 Task: Add Farm Raised Coho Salmon Fillets Previously Frozen to the cart.
Action: Mouse pressed left at (27, 157)
Screenshot: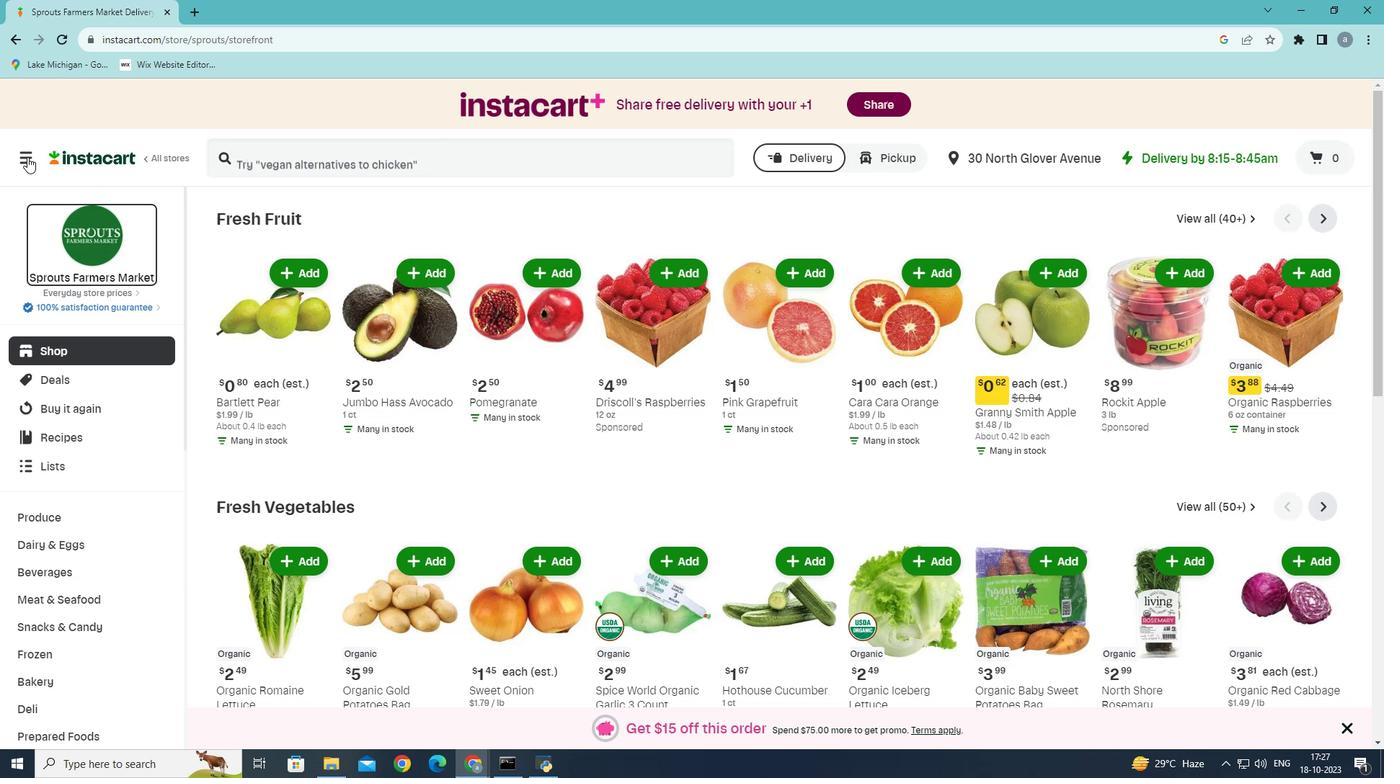 
Action: Mouse moved to (74, 414)
Screenshot: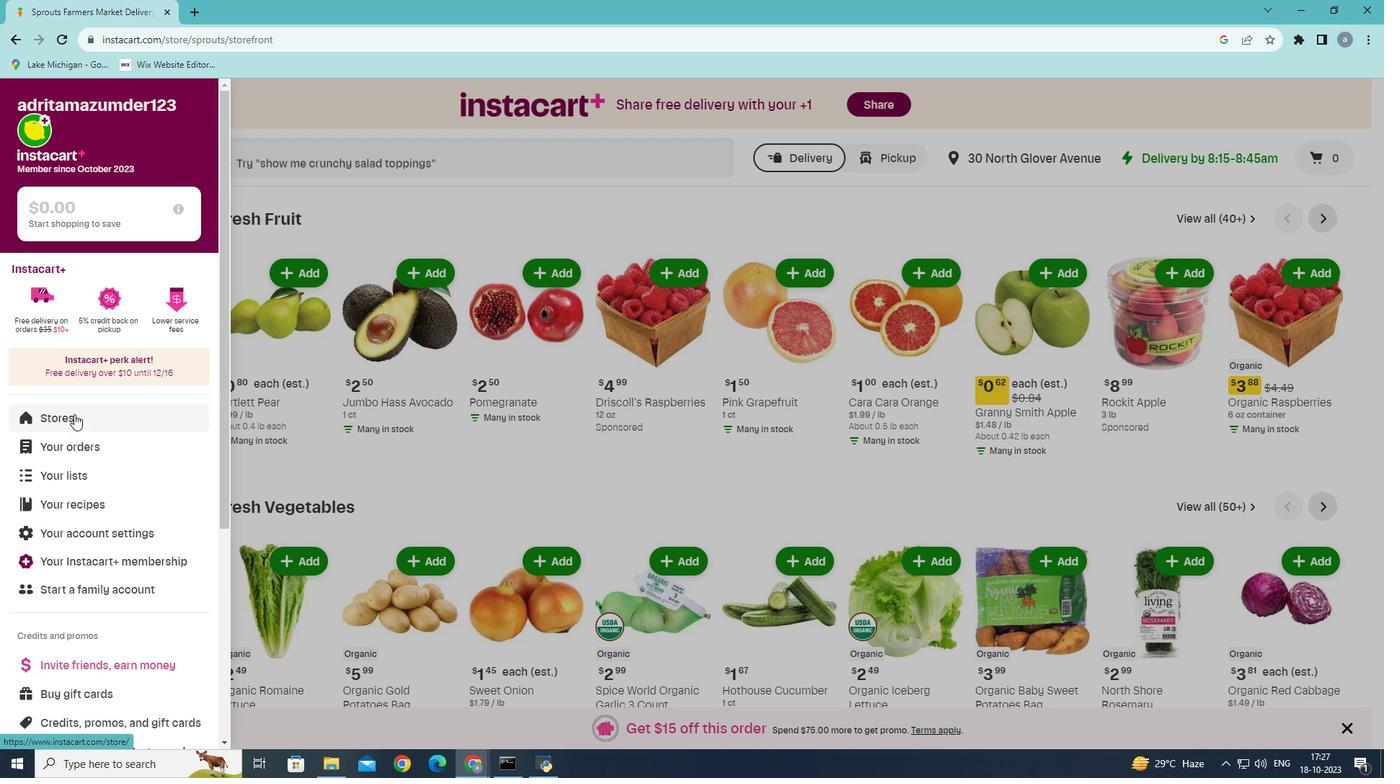 
Action: Mouse pressed left at (74, 414)
Screenshot: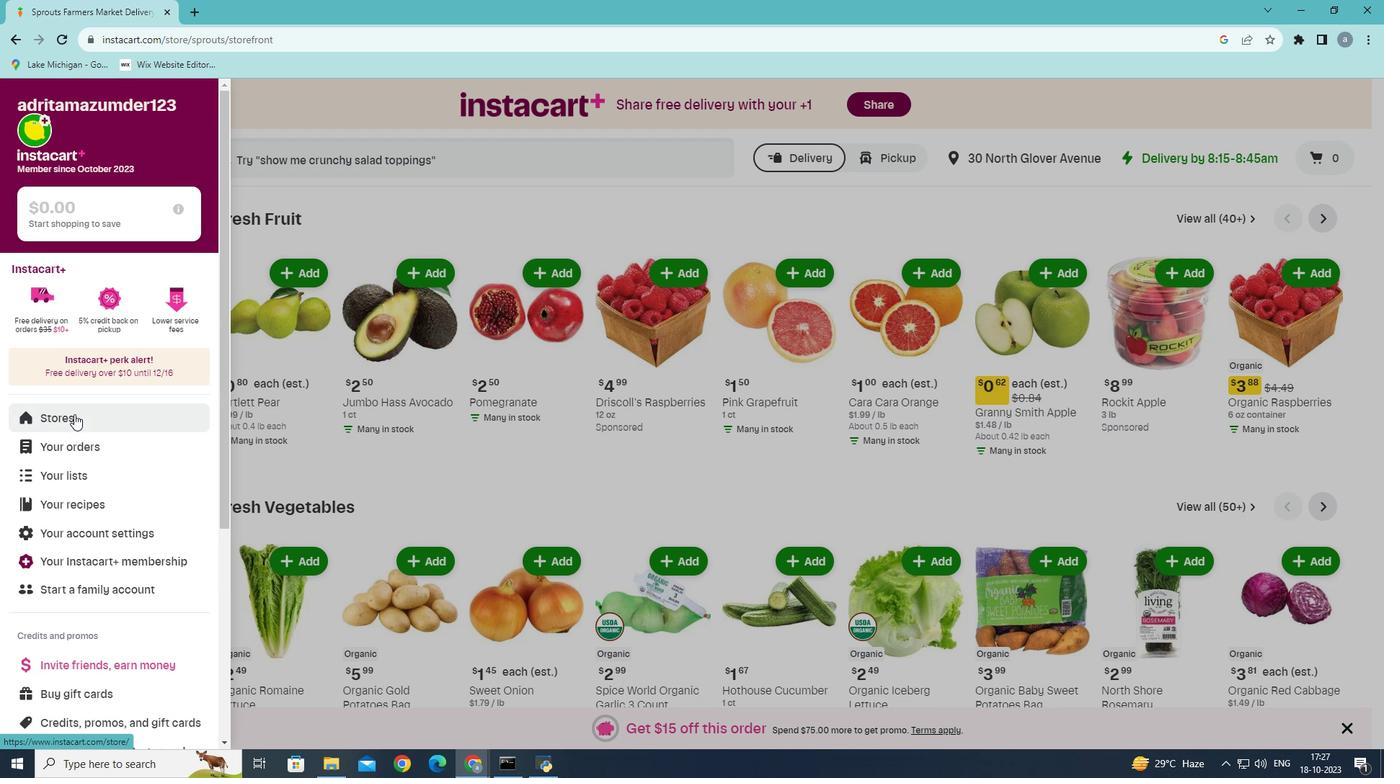 
Action: Mouse moved to (326, 161)
Screenshot: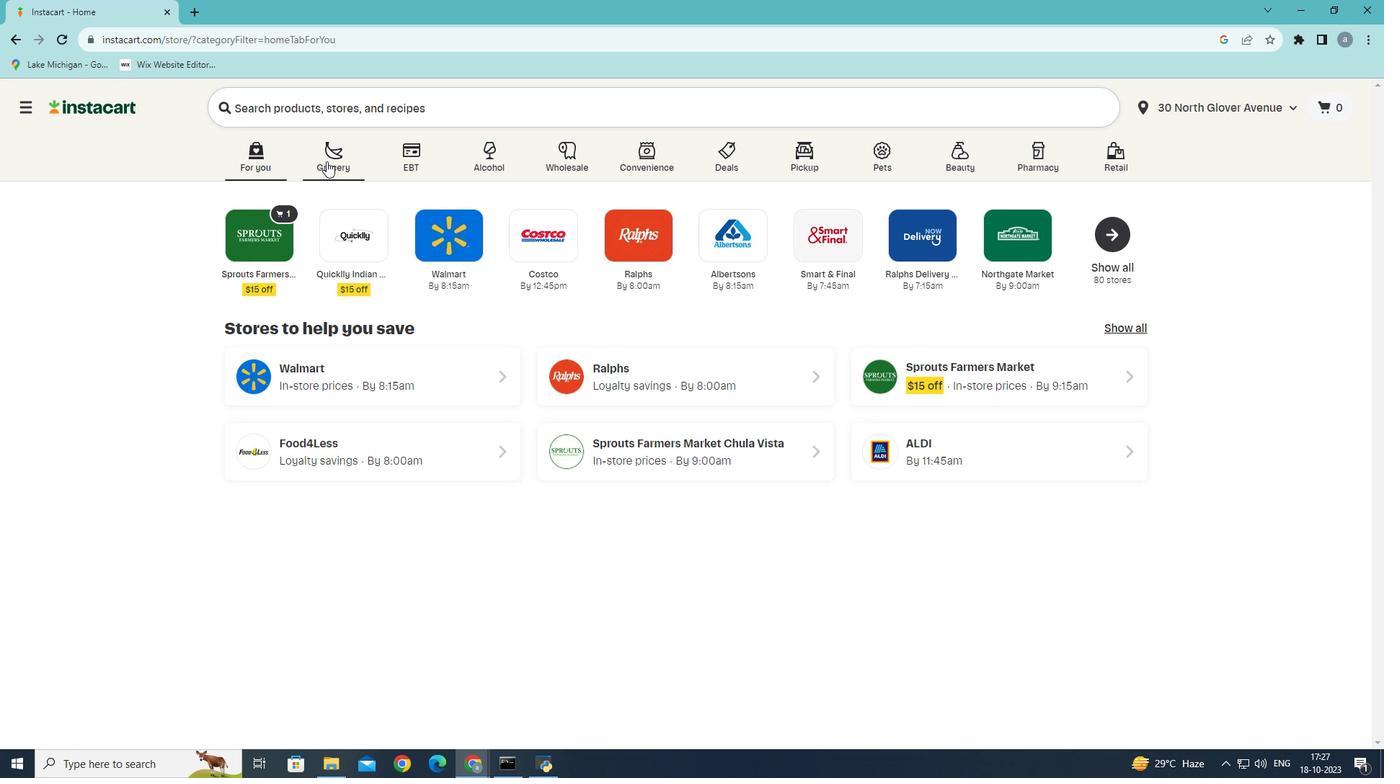 
Action: Mouse pressed left at (326, 161)
Screenshot: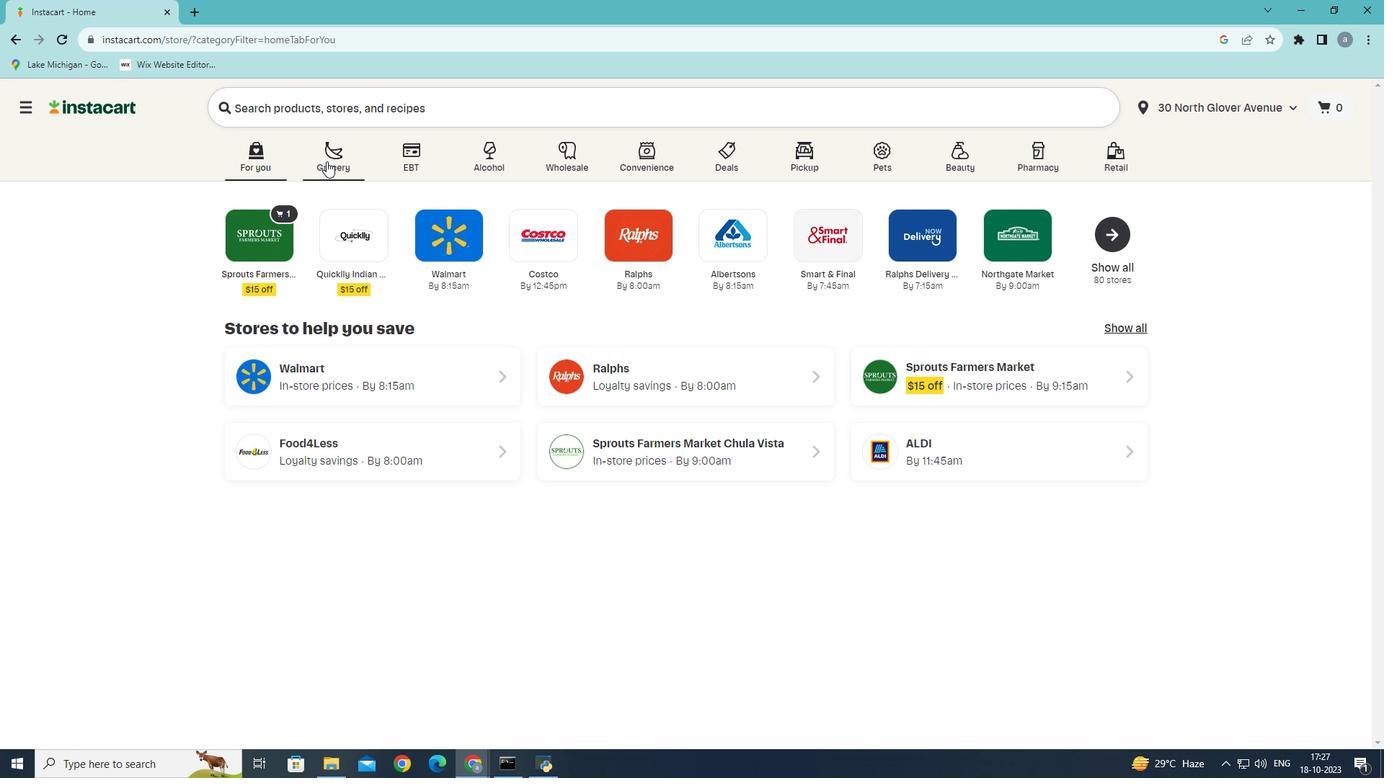 
Action: Mouse moved to (338, 420)
Screenshot: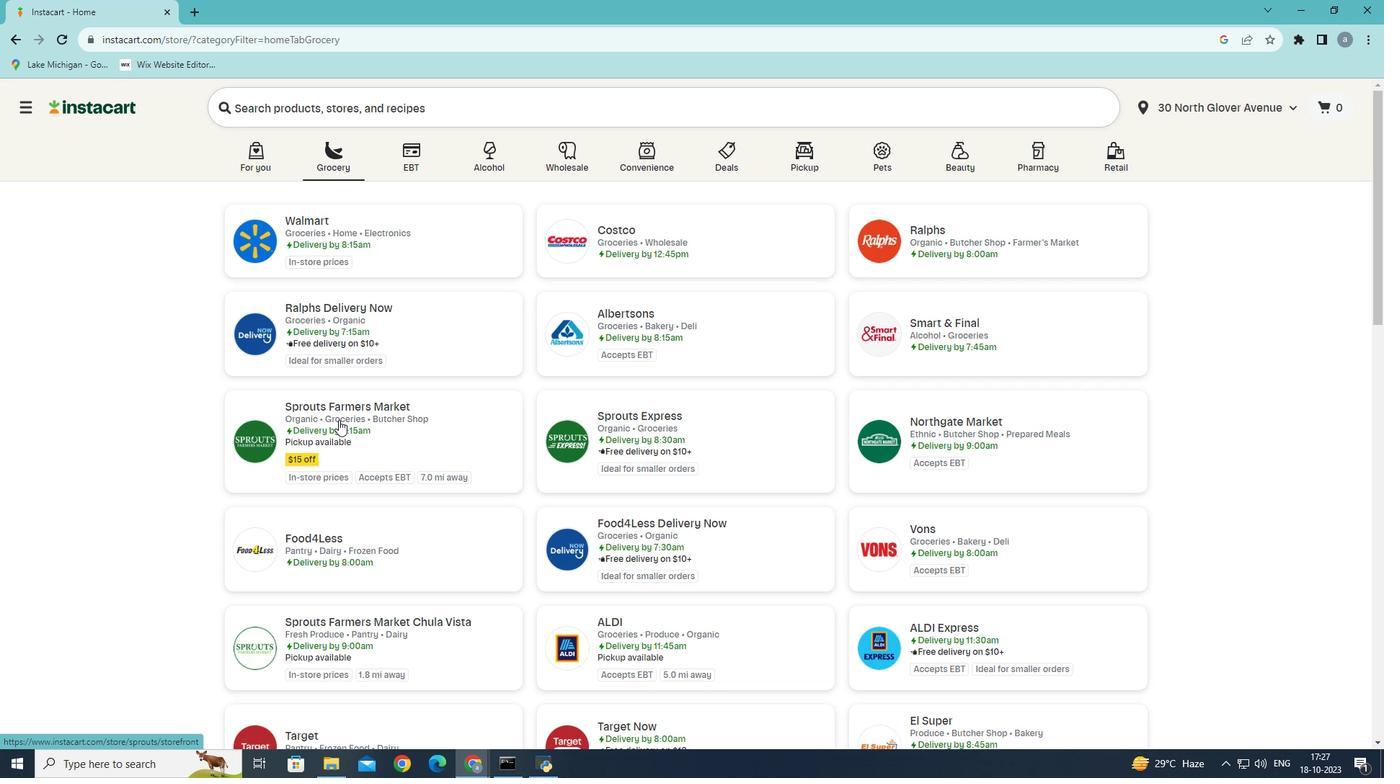 
Action: Mouse pressed left at (338, 420)
Screenshot: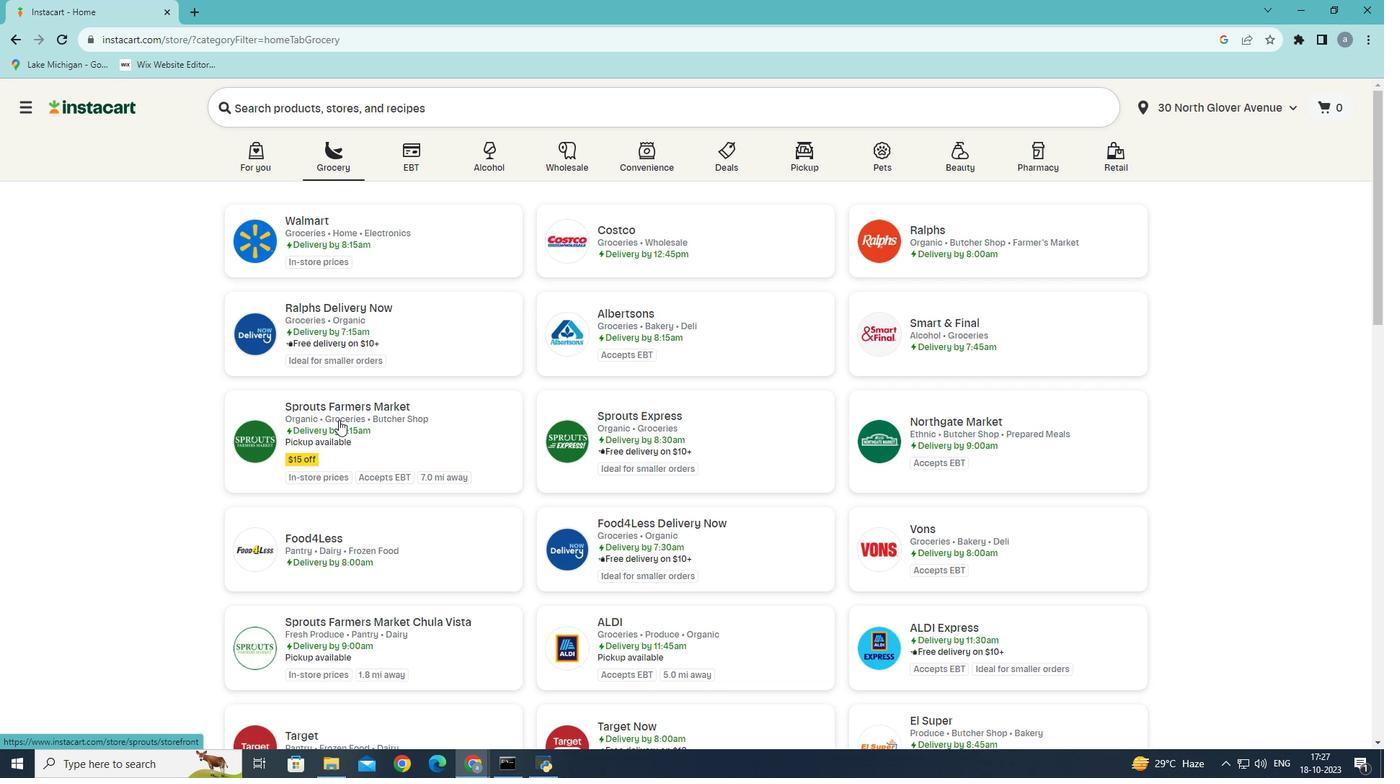 
Action: Mouse moved to (92, 596)
Screenshot: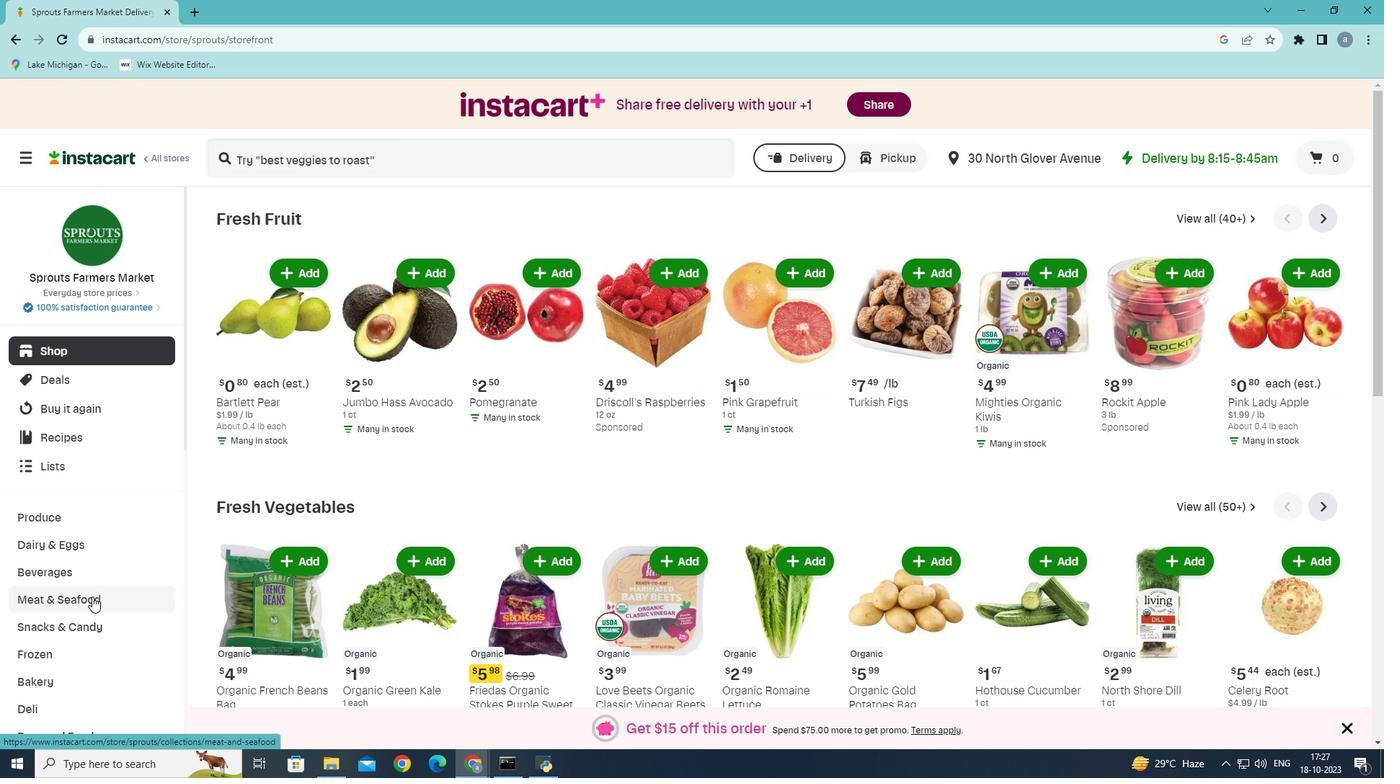 
Action: Mouse pressed left at (92, 596)
Screenshot: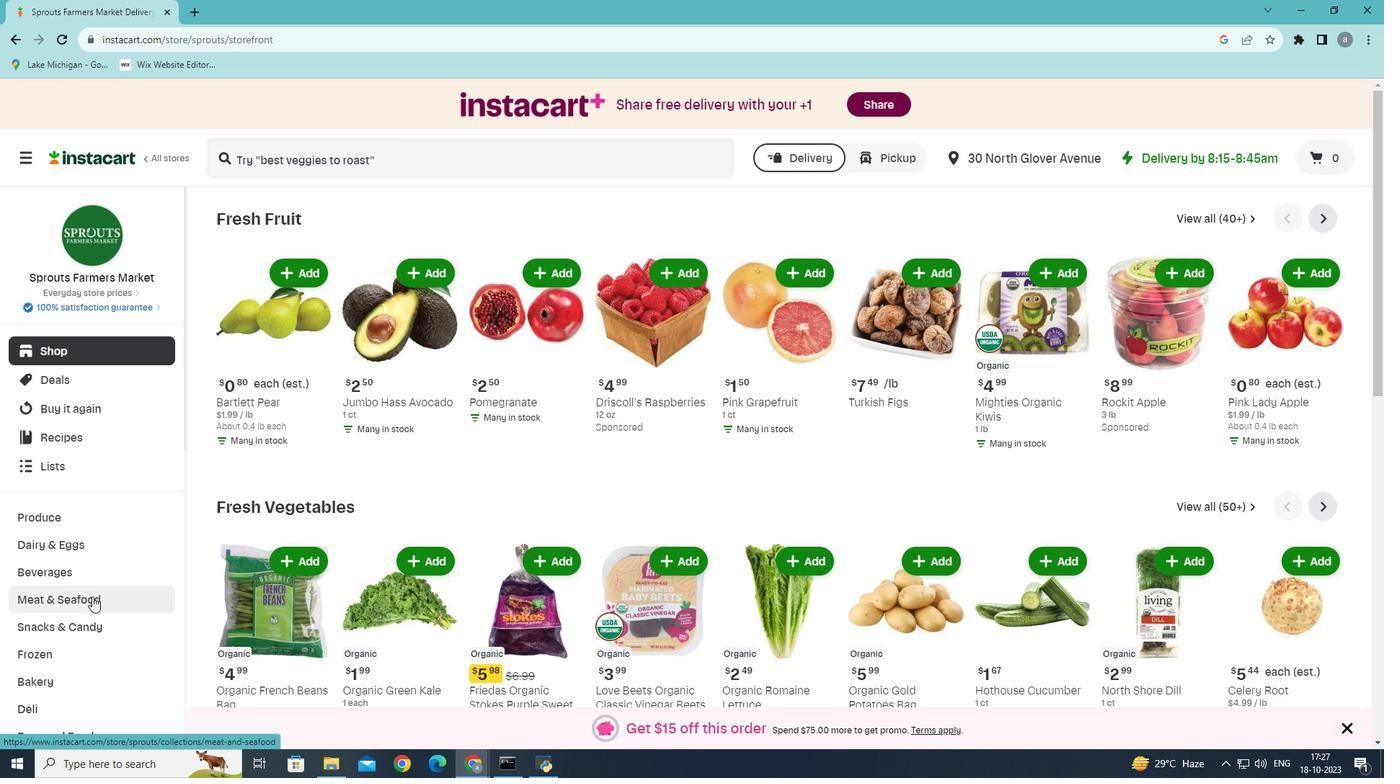 
Action: Mouse moved to (575, 257)
Screenshot: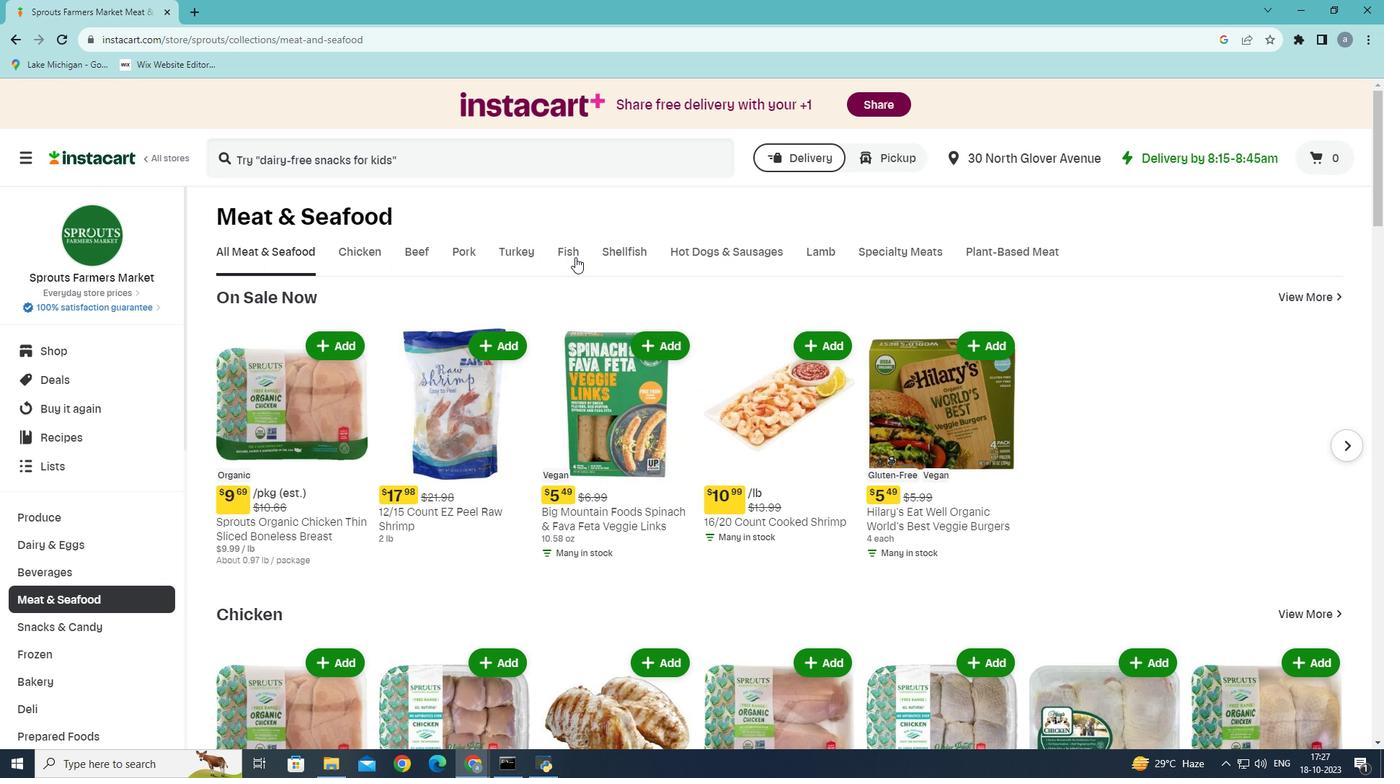 
Action: Mouse pressed left at (575, 257)
Screenshot: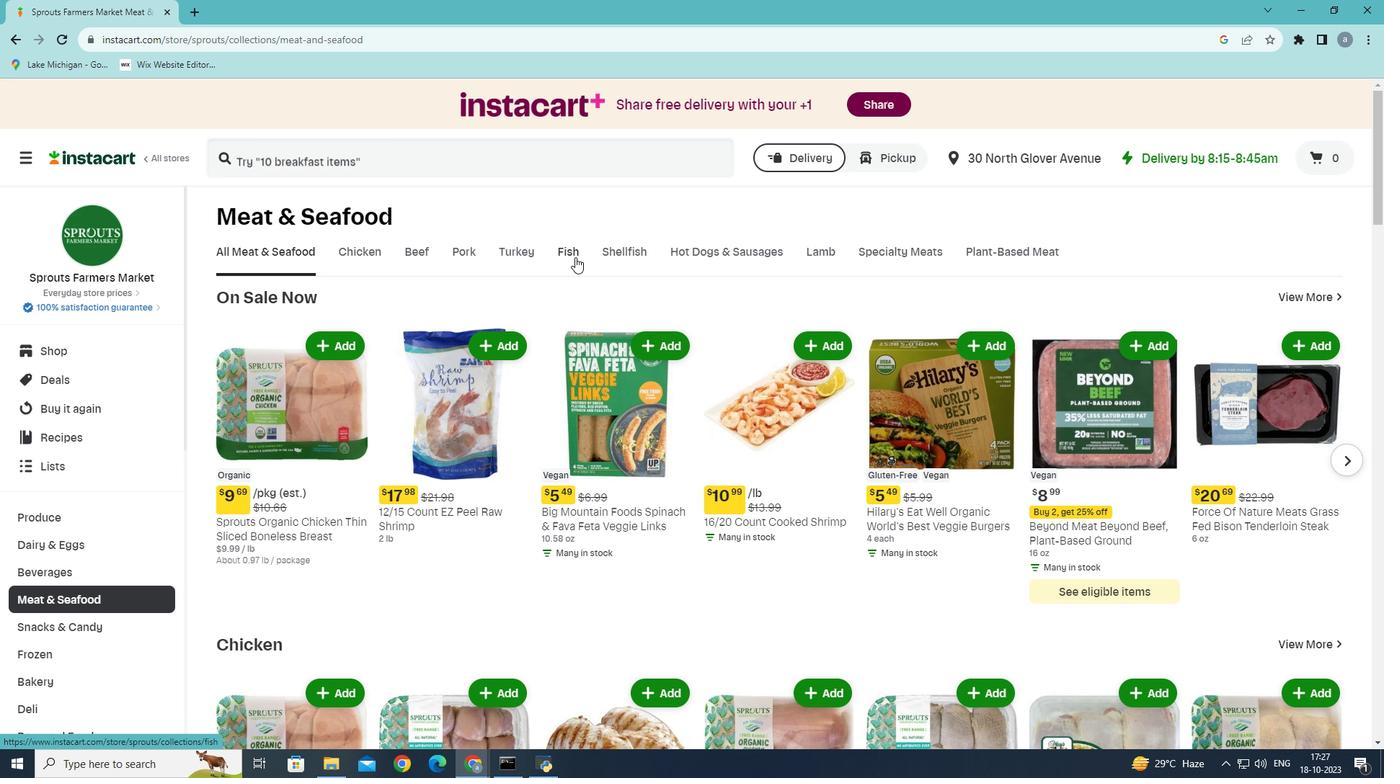 
Action: Mouse moved to (619, 467)
Screenshot: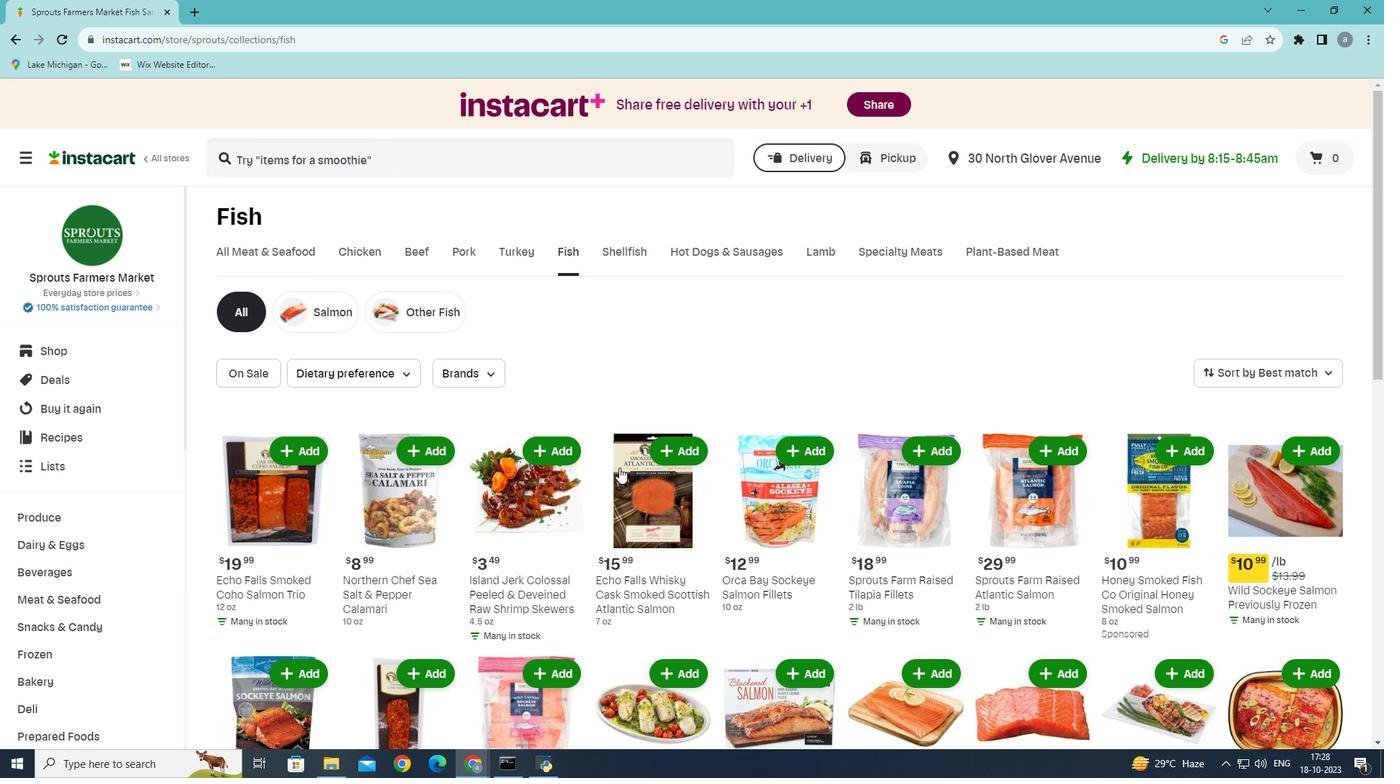 
Action: Mouse scrolled (619, 467) with delta (0, 0)
Screenshot: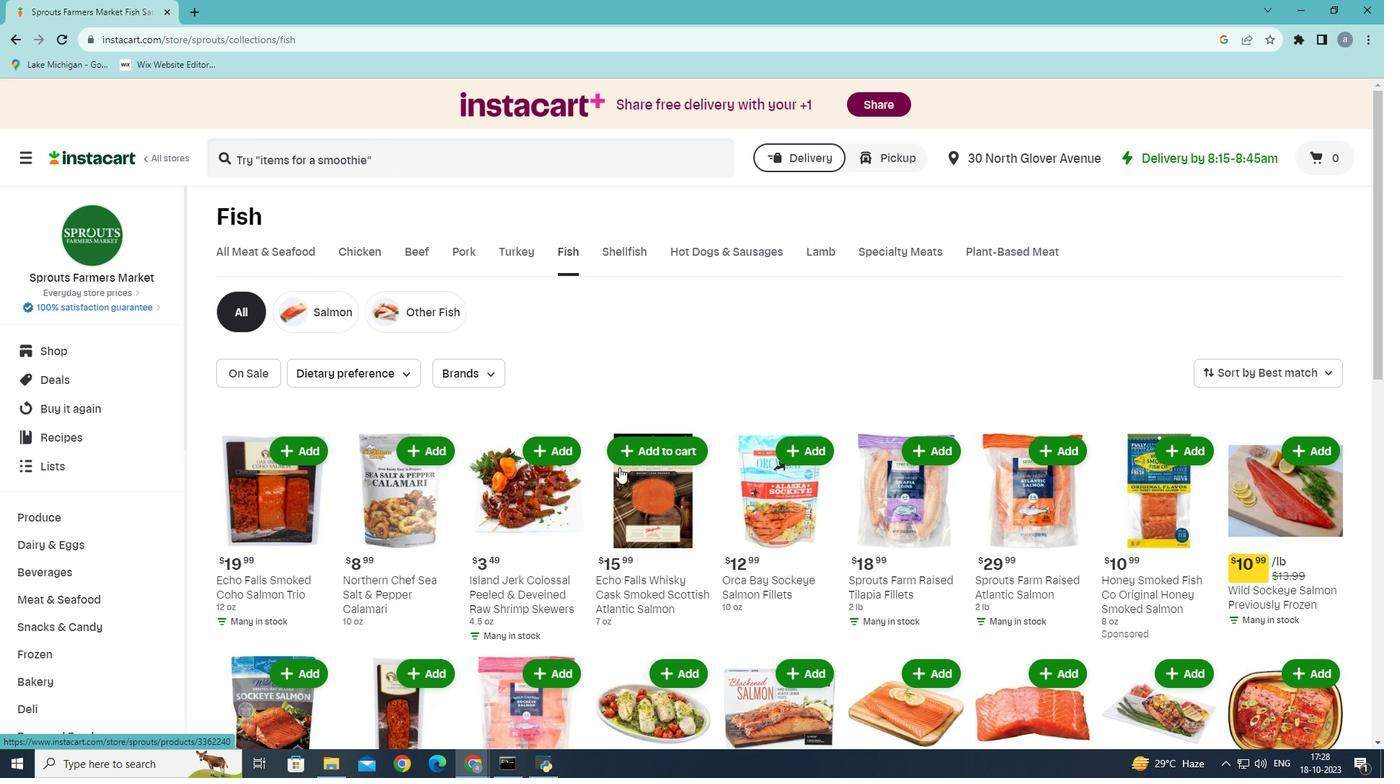 
Action: Mouse moved to (645, 503)
Screenshot: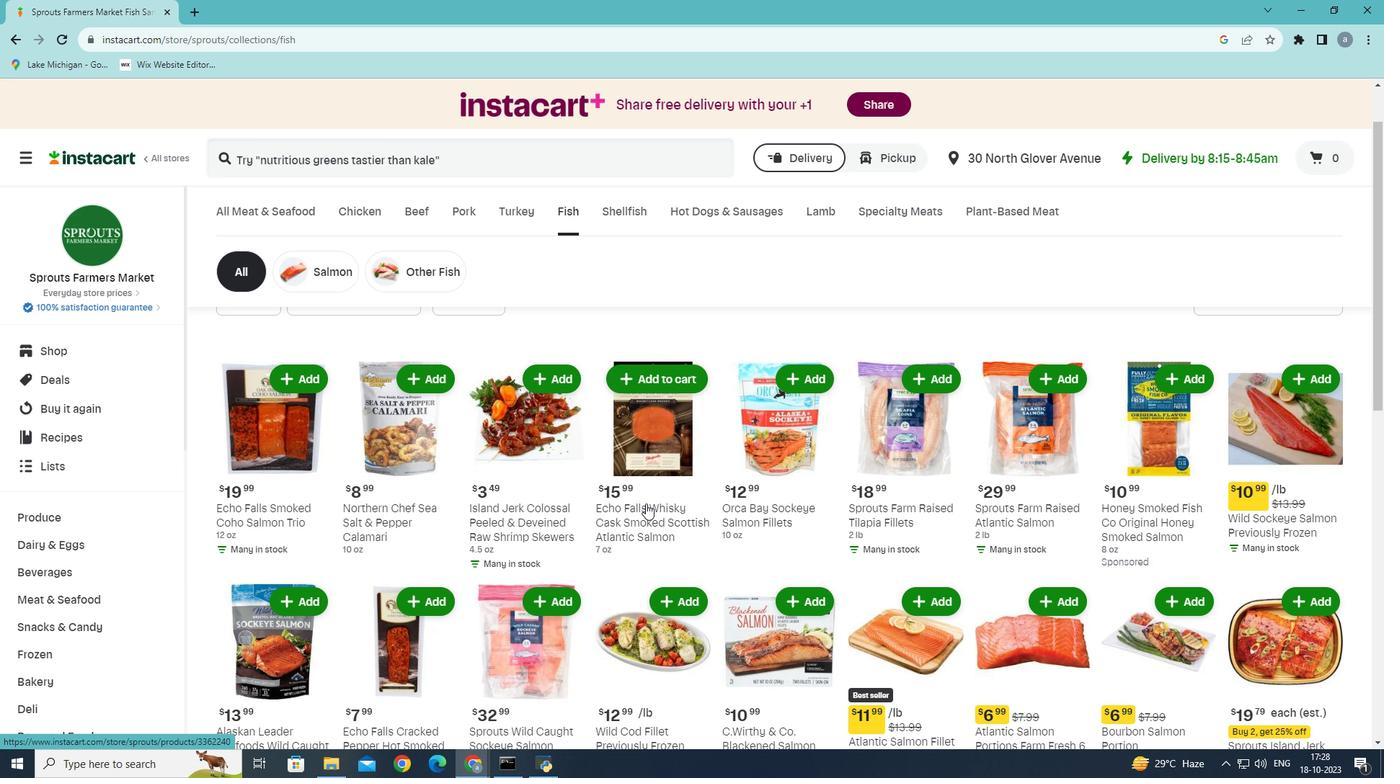 
Action: Mouse scrolled (645, 503) with delta (0, 0)
Screenshot: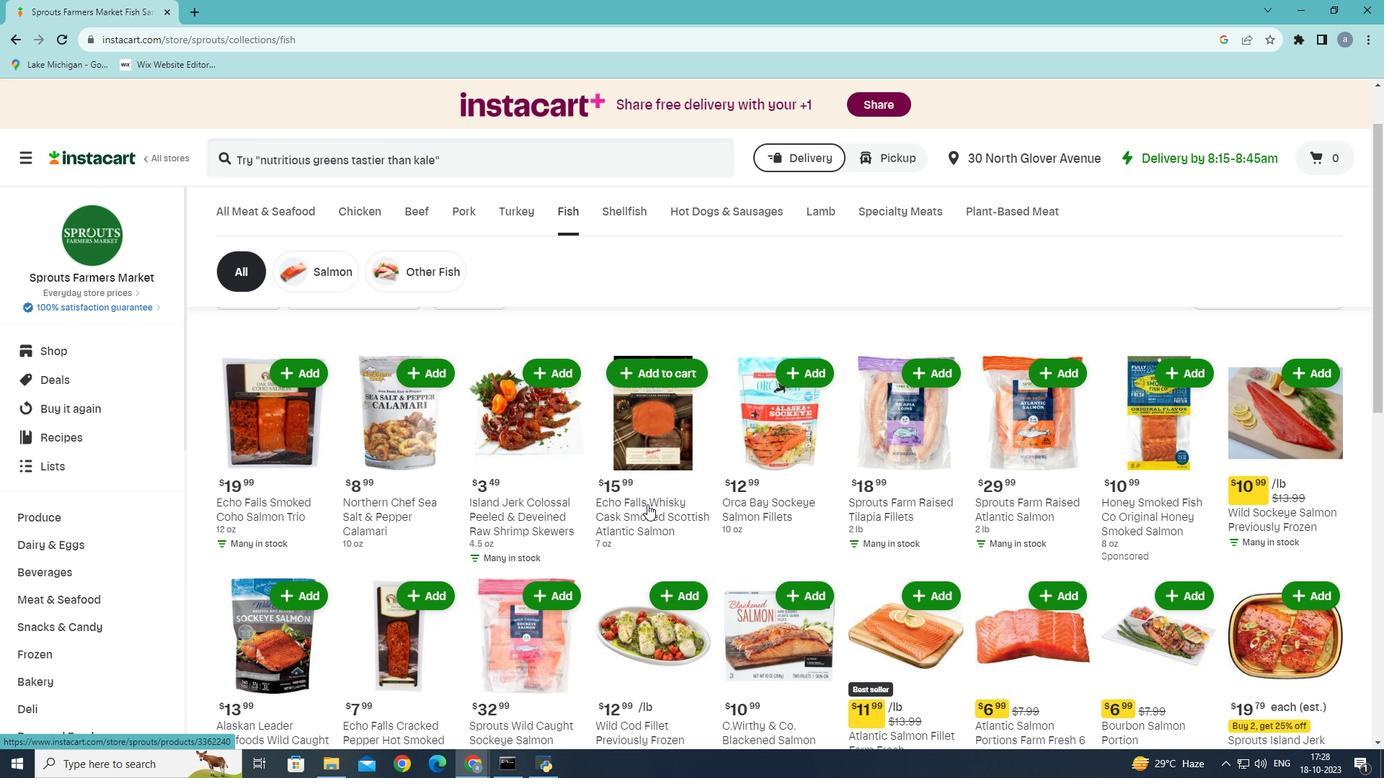 
Action: Mouse moved to (647, 504)
Screenshot: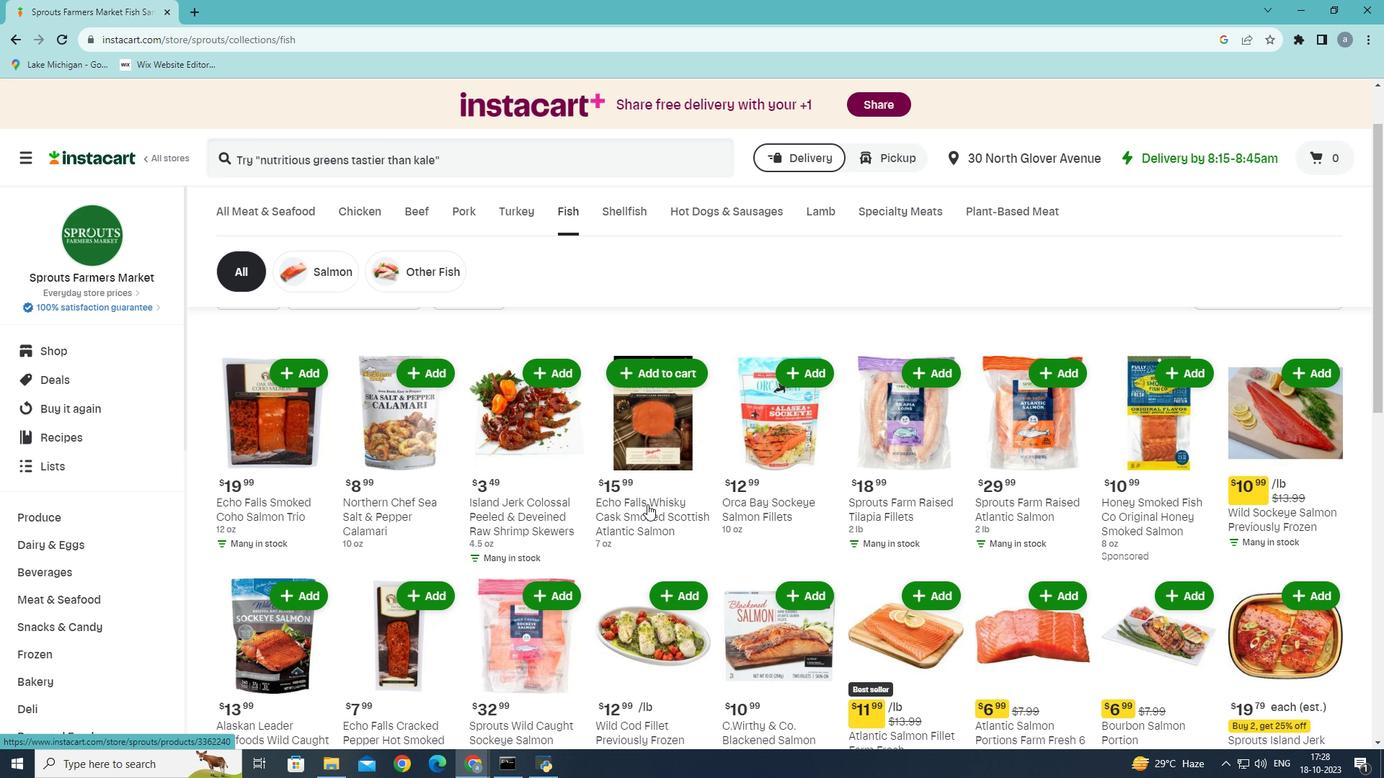 
Action: Mouse scrolled (647, 503) with delta (0, 0)
Screenshot: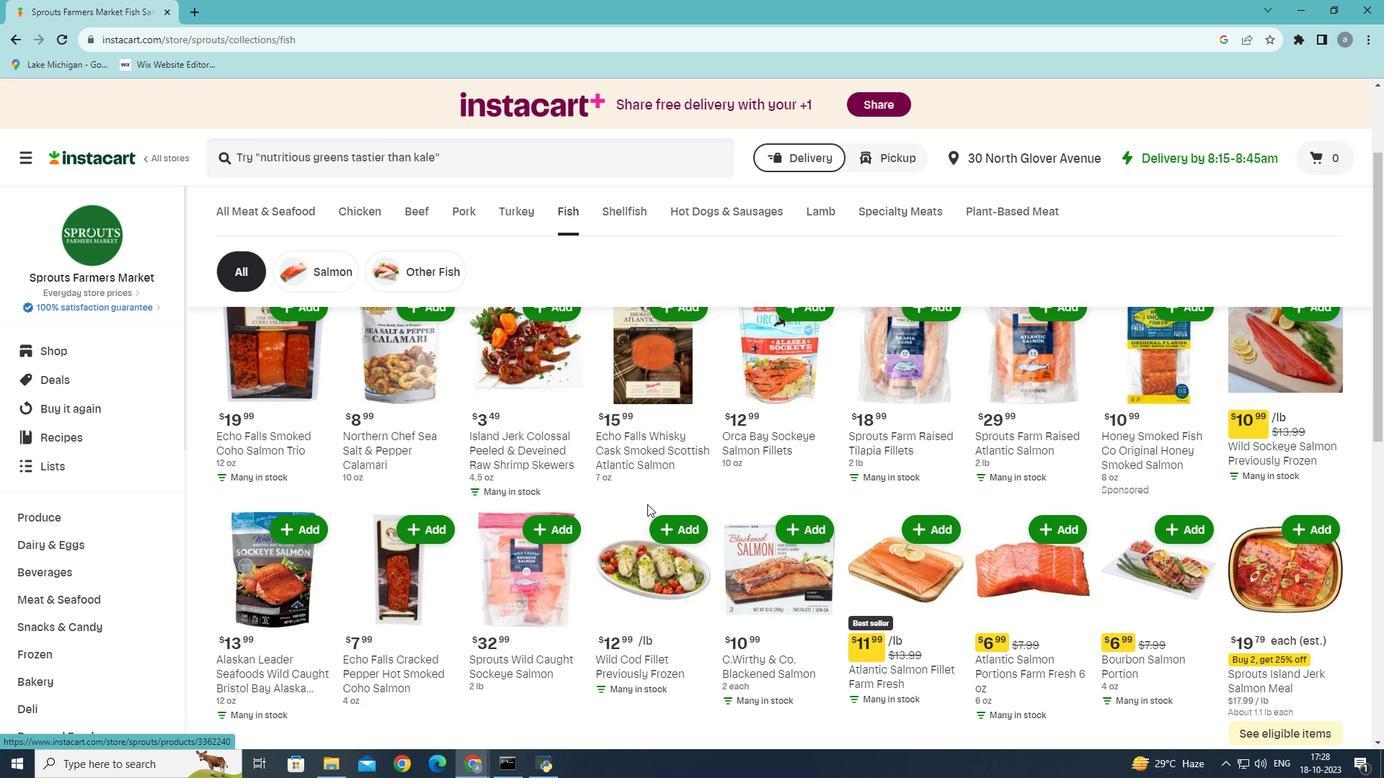 
Action: Mouse scrolled (647, 503) with delta (0, 0)
Screenshot: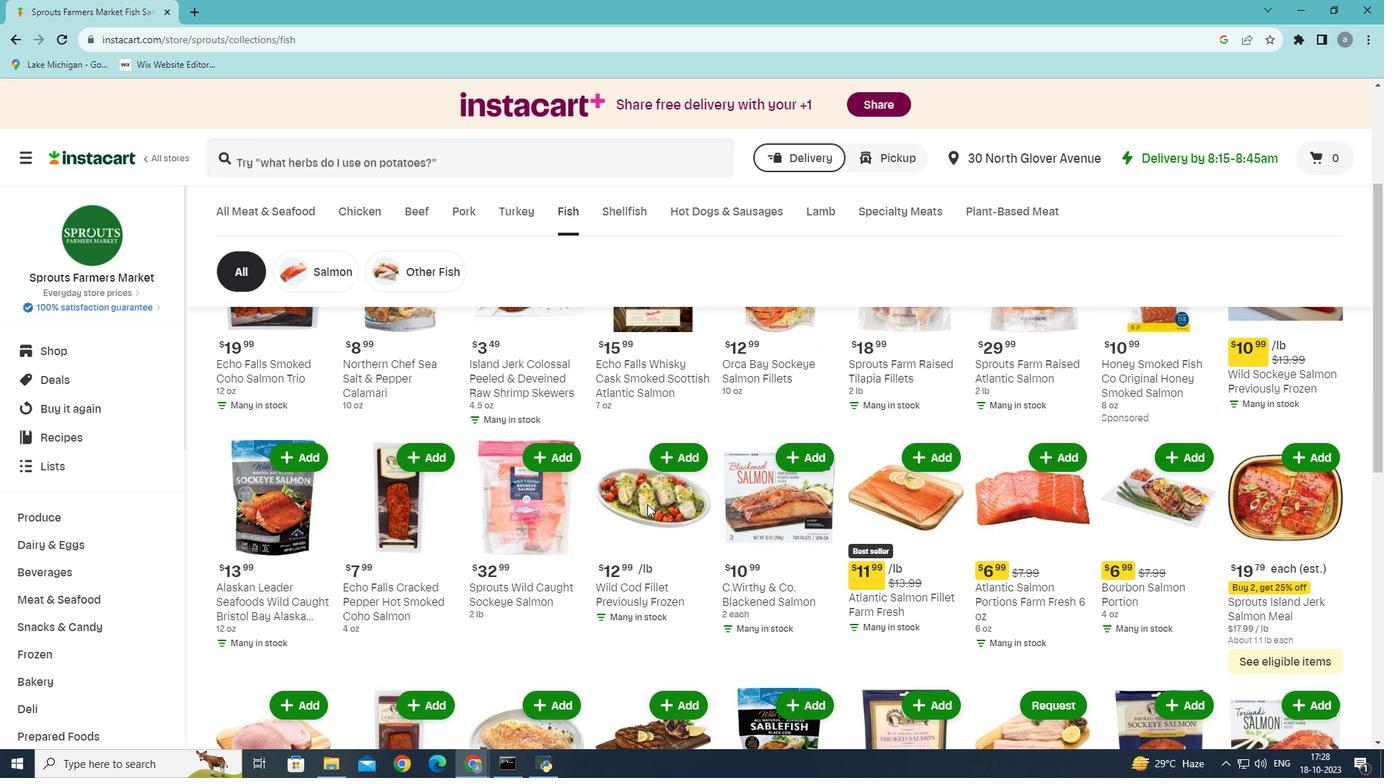 
Action: Mouse scrolled (647, 503) with delta (0, 0)
Screenshot: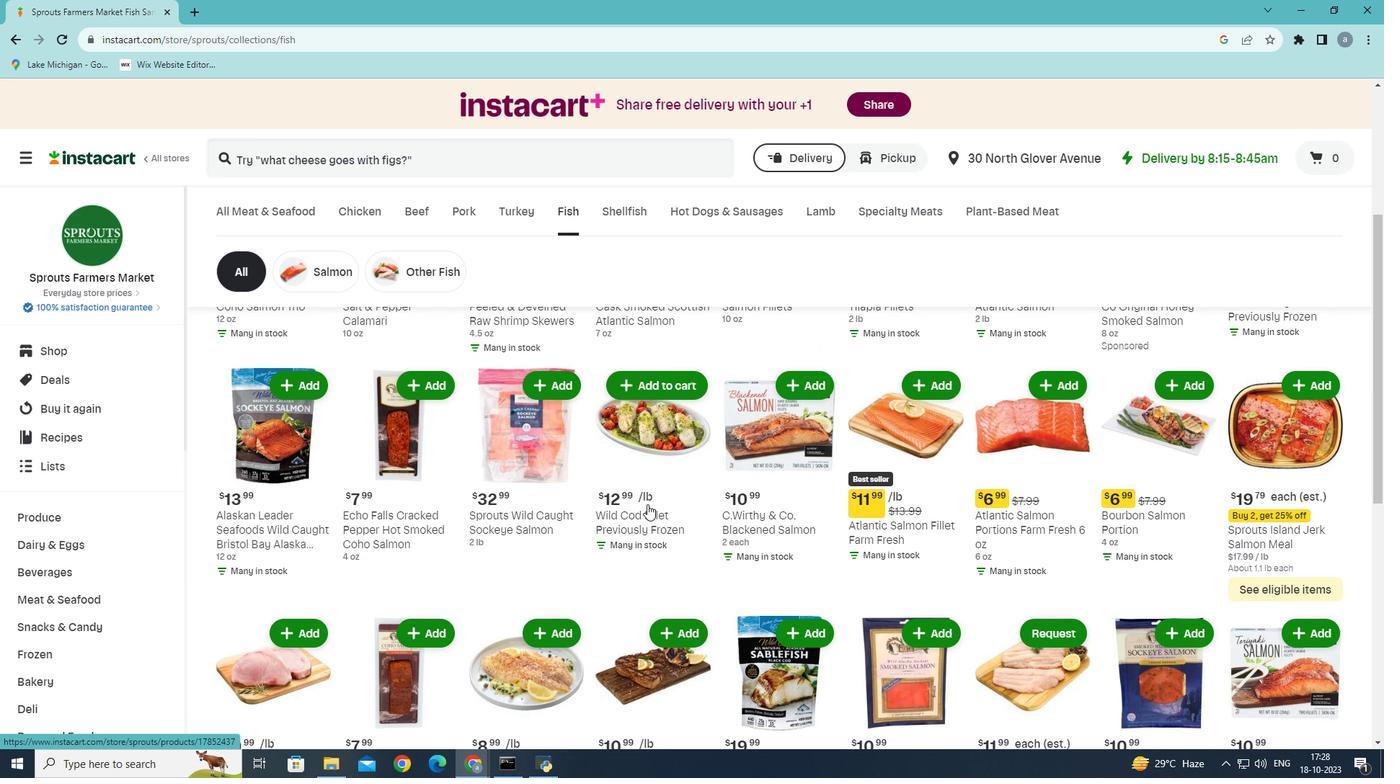 
Action: Mouse scrolled (647, 503) with delta (0, 0)
Screenshot: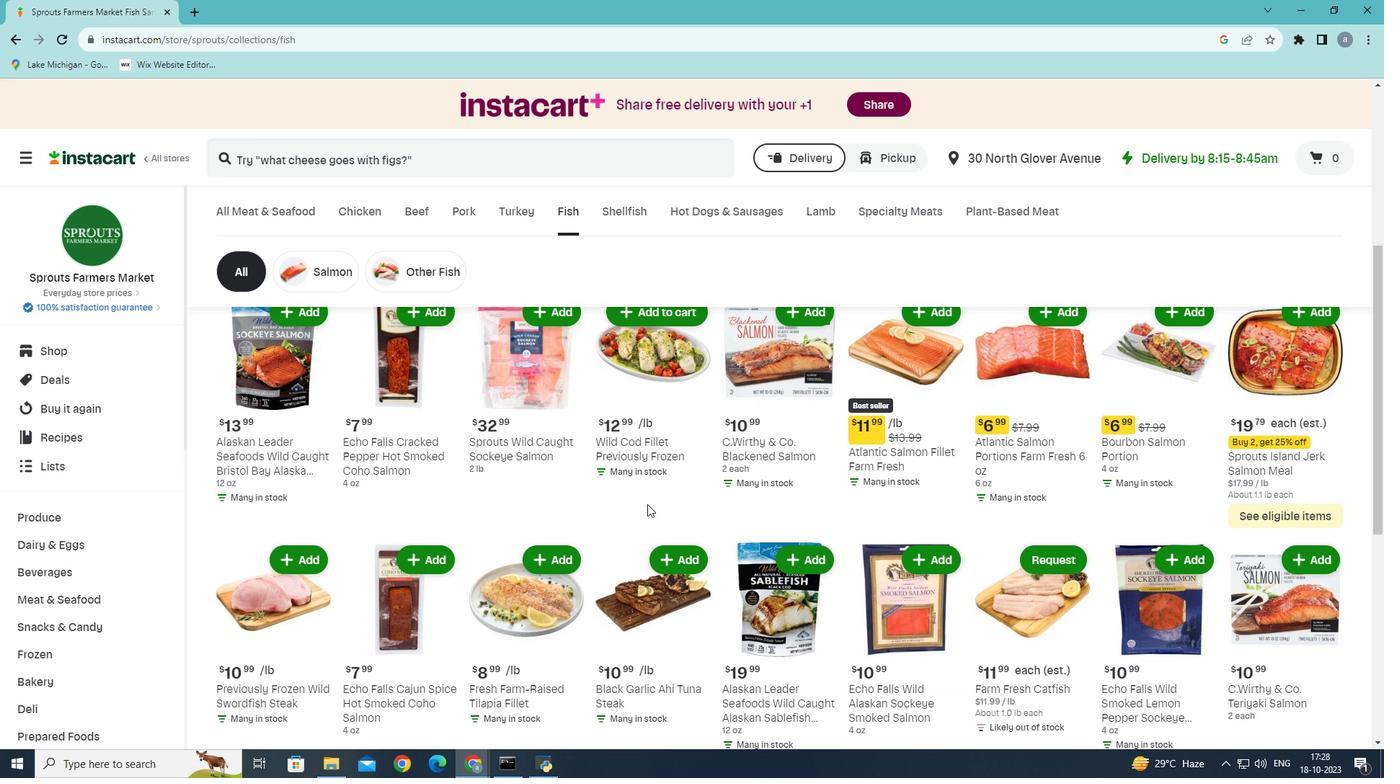 
Action: Mouse scrolled (647, 503) with delta (0, 0)
Screenshot: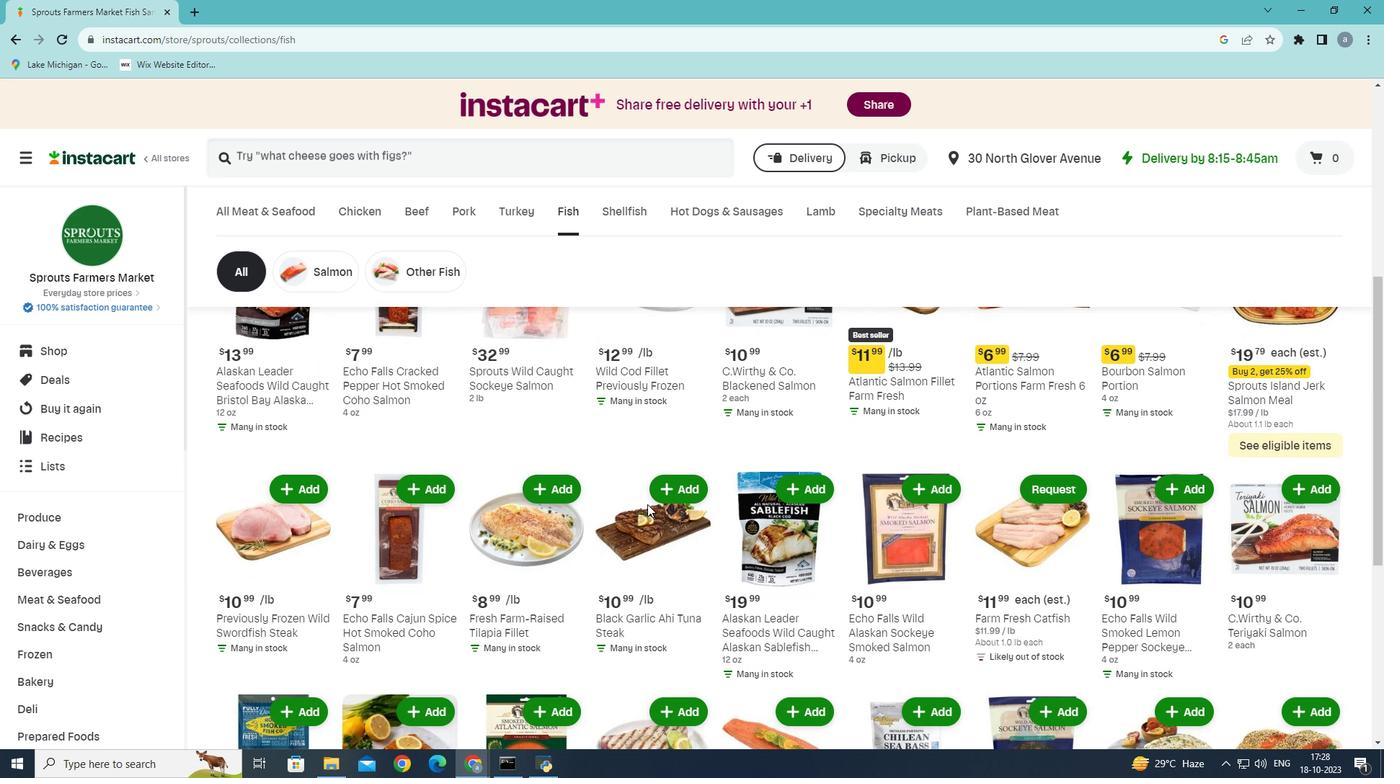
Action: Mouse scrolled (647, 503) with delta (0, 0)
Screenshot: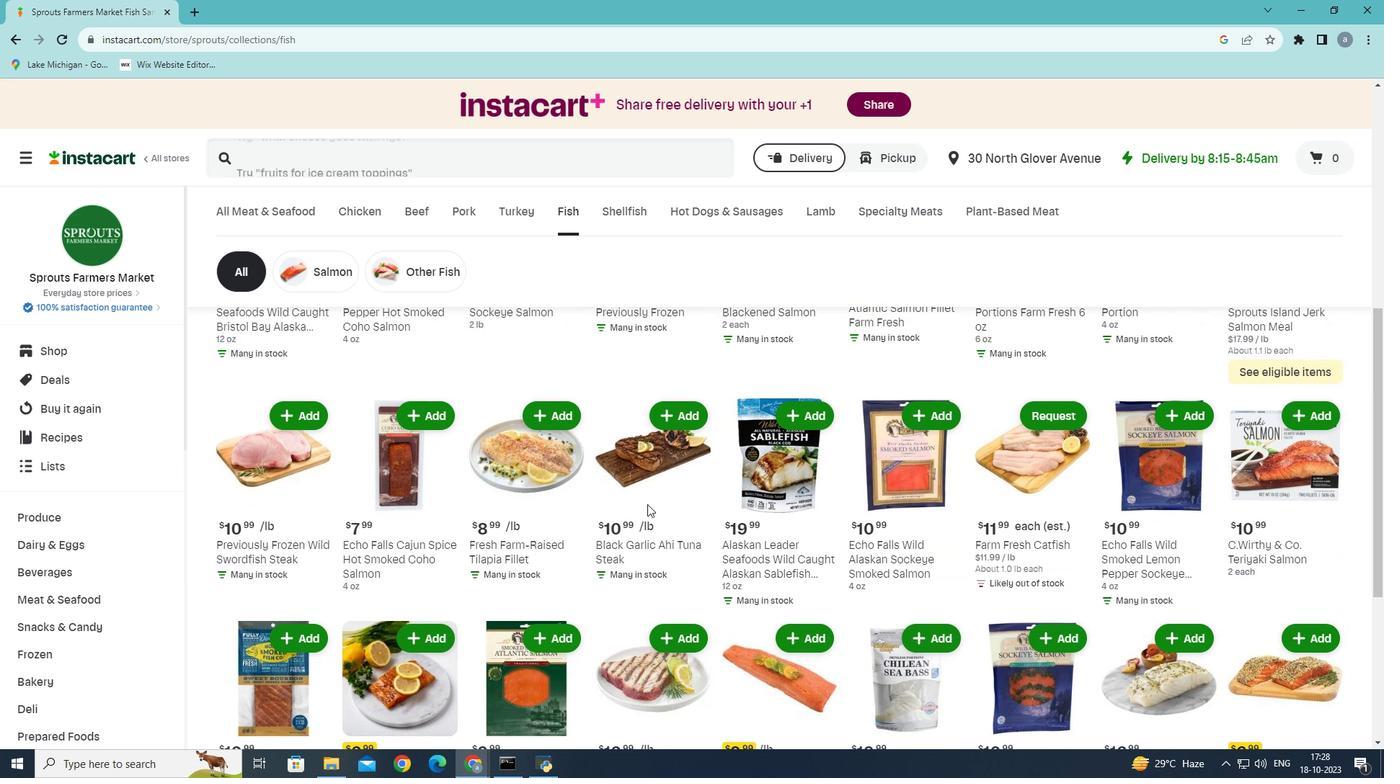 
Action: Mouse scrolled (647, 503) with delta (0, 0)
Screenshot: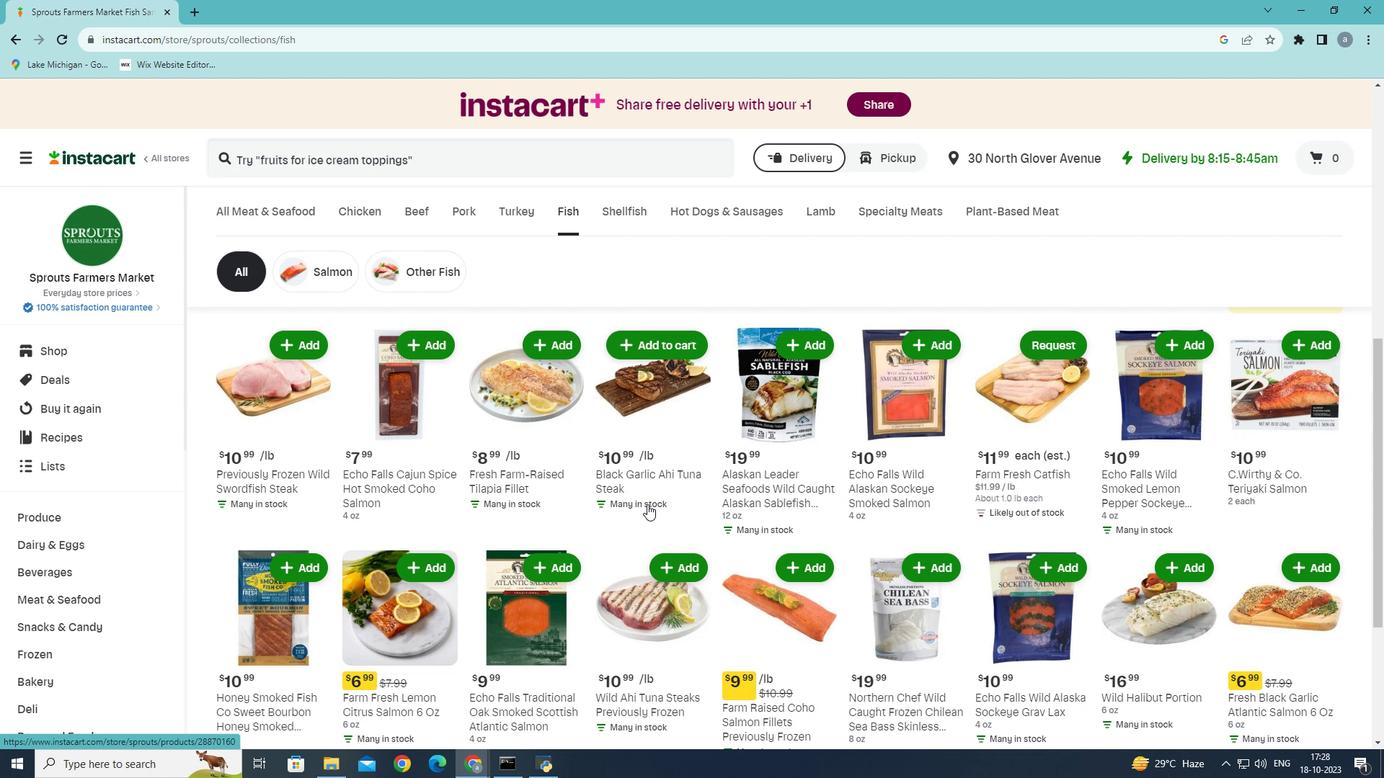 
Action: Mouse scrolled (647, 503) with delta (0, 0)
Screenshot: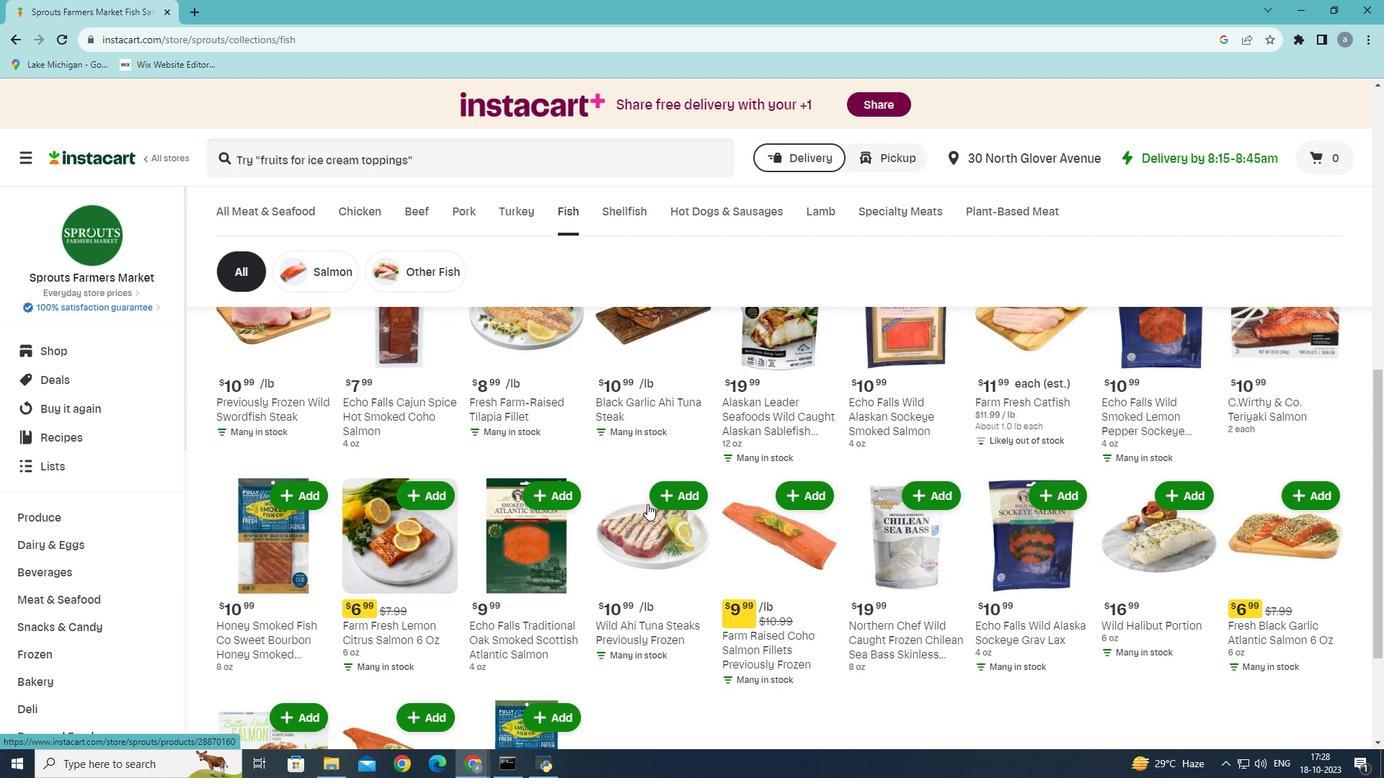 
Action: Mouse moved to (809, 427)
Screenshot: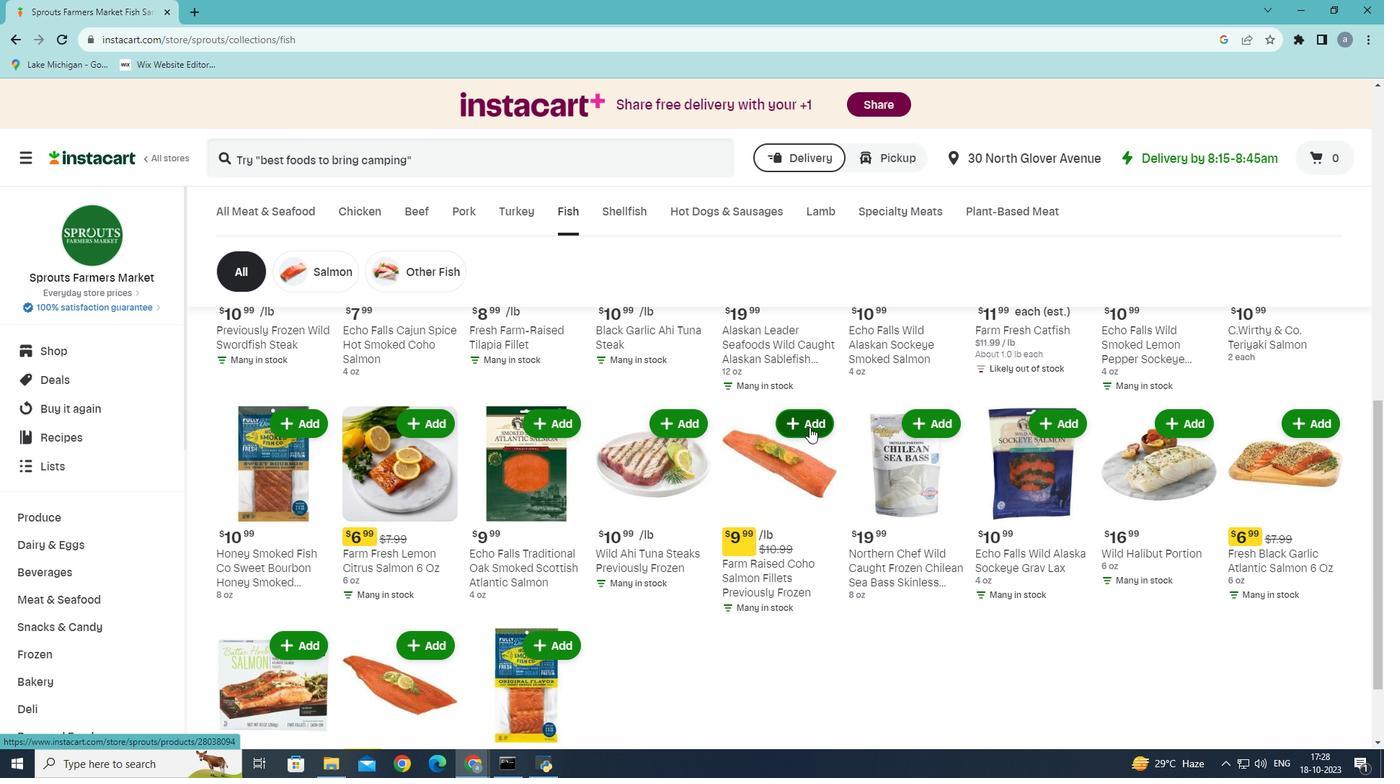 
Action: Mouse pressed left at (809, 427)
Screenshot: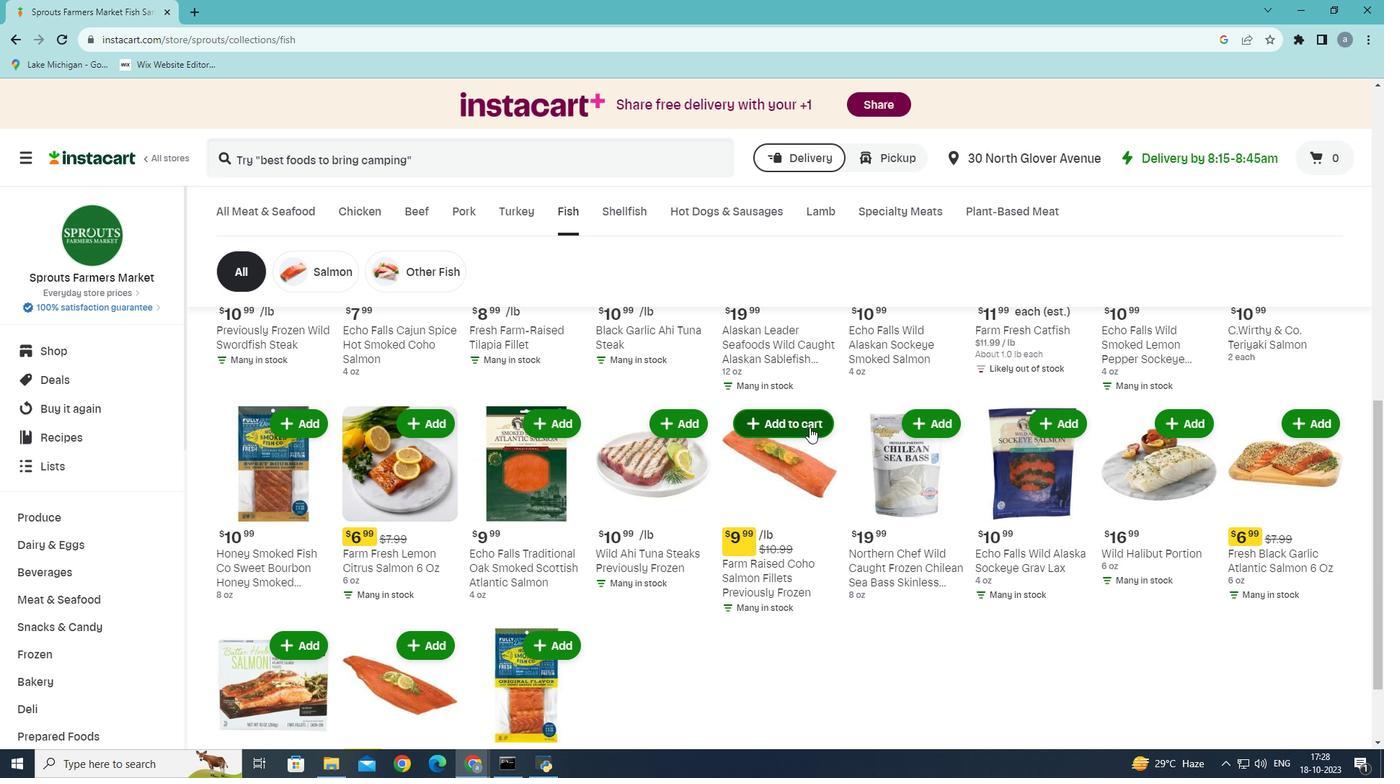 
Action: Mouse moved to (798, 431)
Screenshot: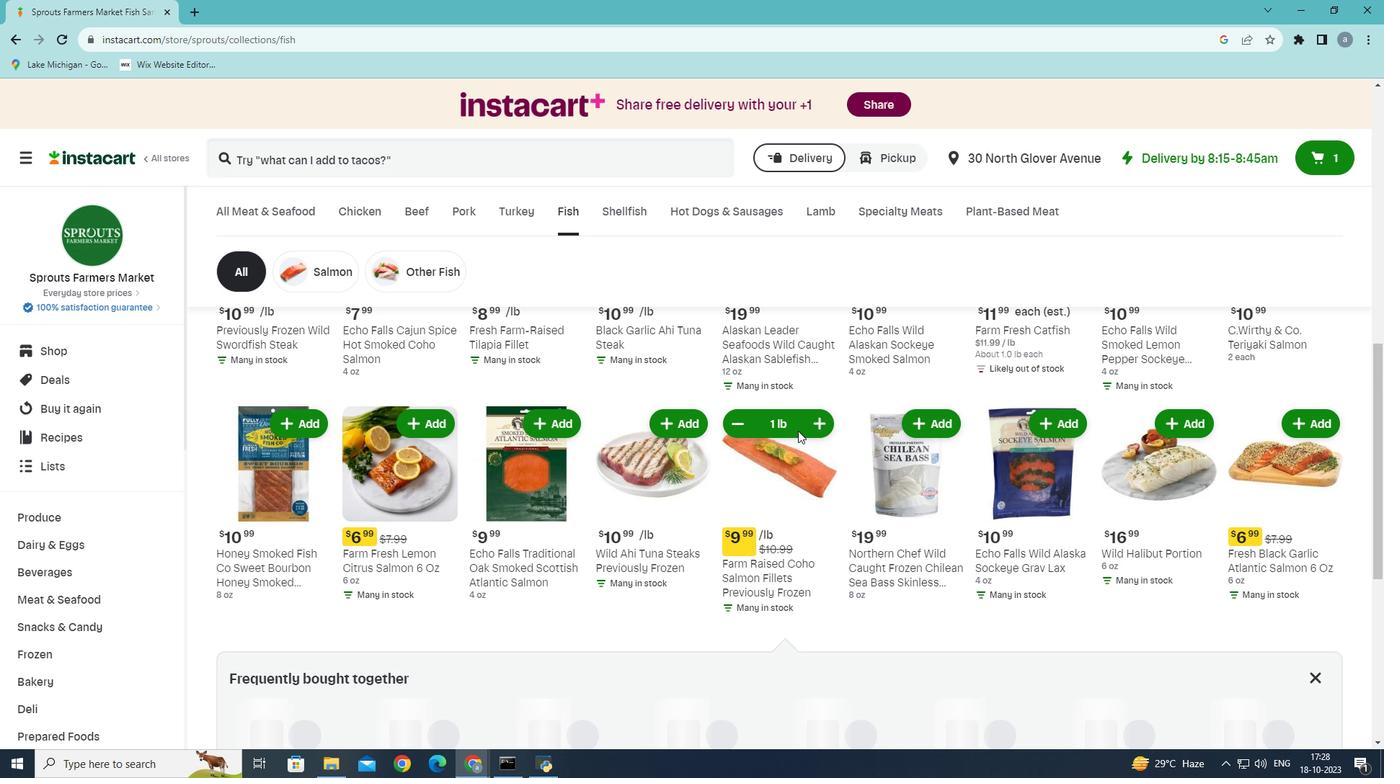 
